 Task: Add Sunwarrior Collagen Building Protein Peptides Tahitian Vanilla to the cart.
Action: Mouse moved to (314, 143)
Screenshot: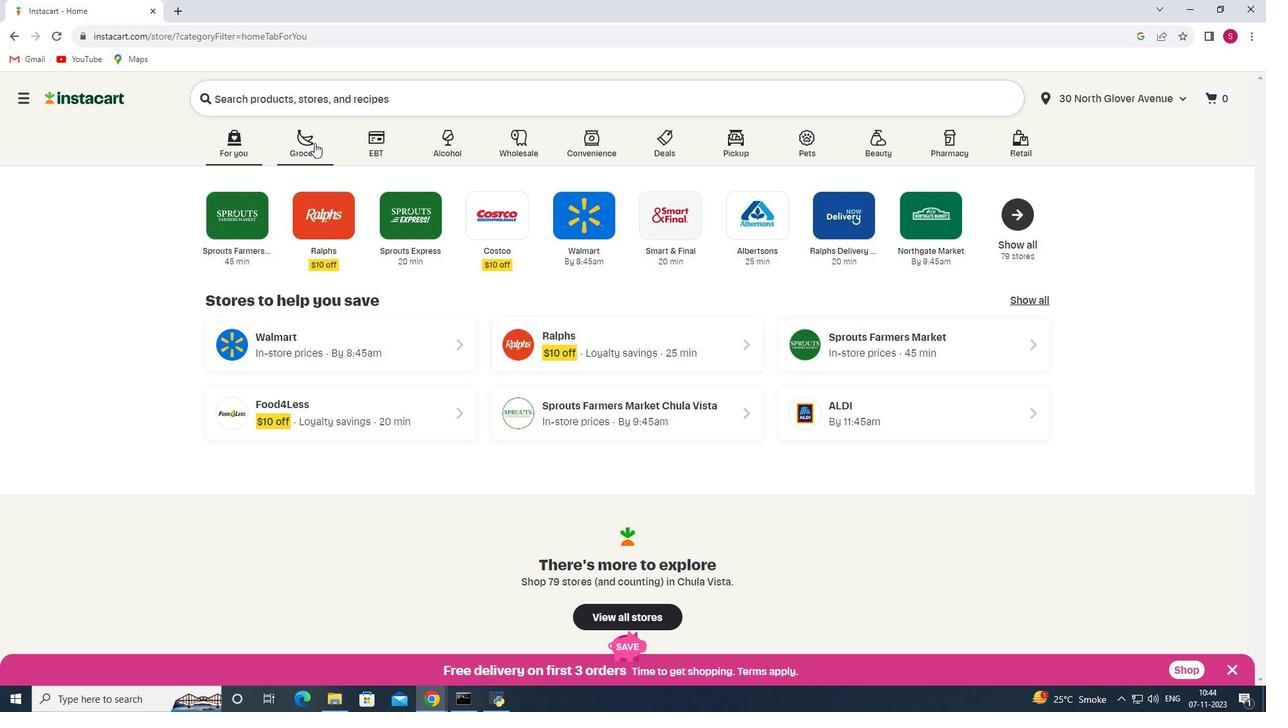 
Action: Mouse pressed left at (314, 143)
Screenshot: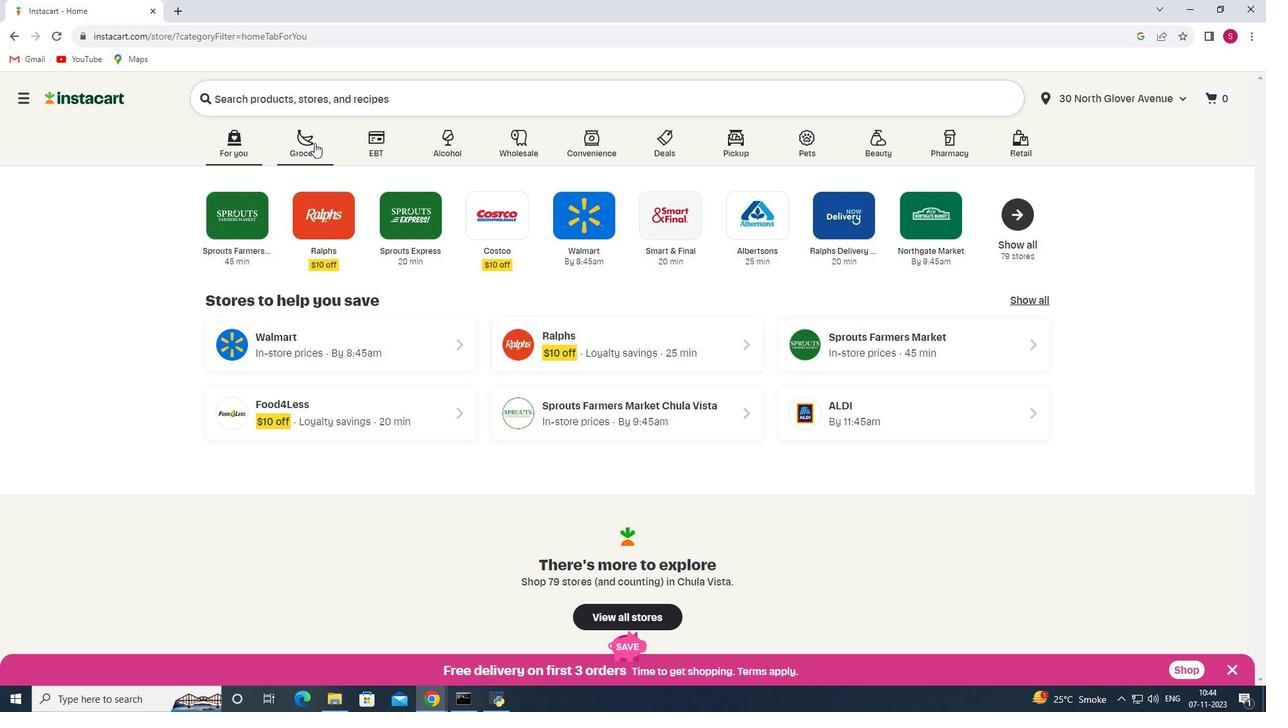 
Action: Mouse moved to (339, 387)
Screenshot: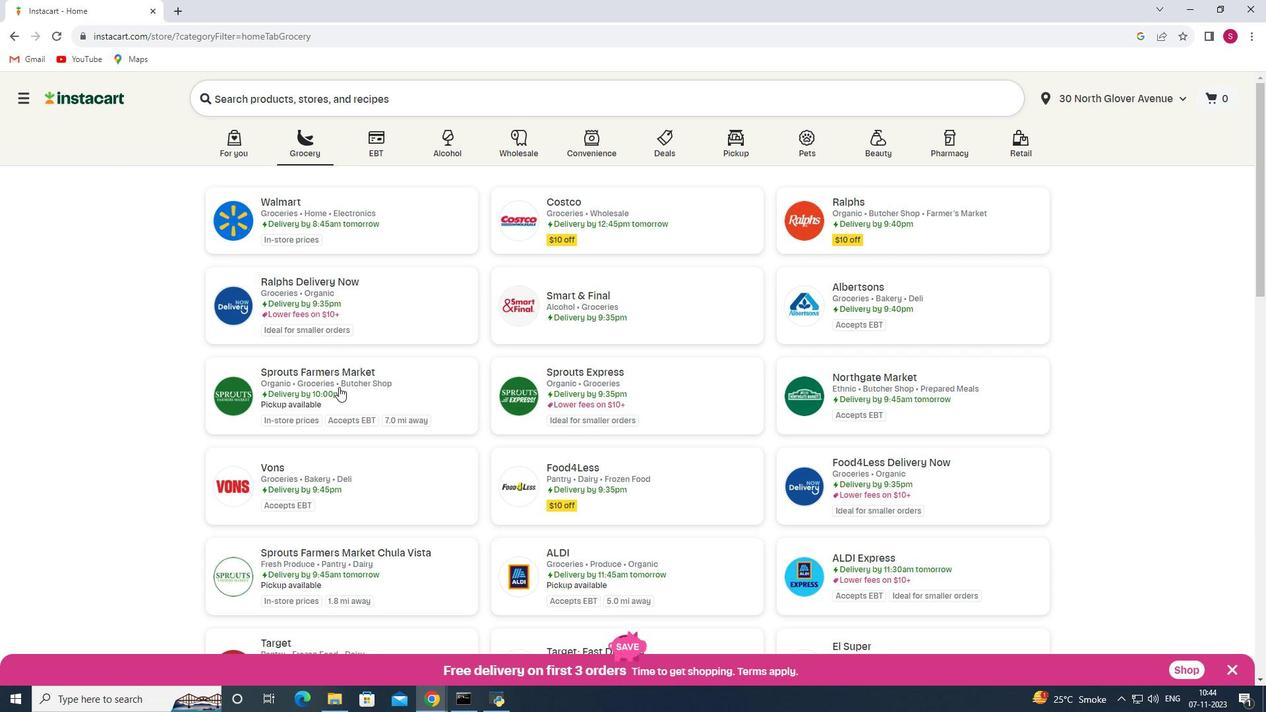 
Action: Mouse pressed left at (339, 387)
Screenshot: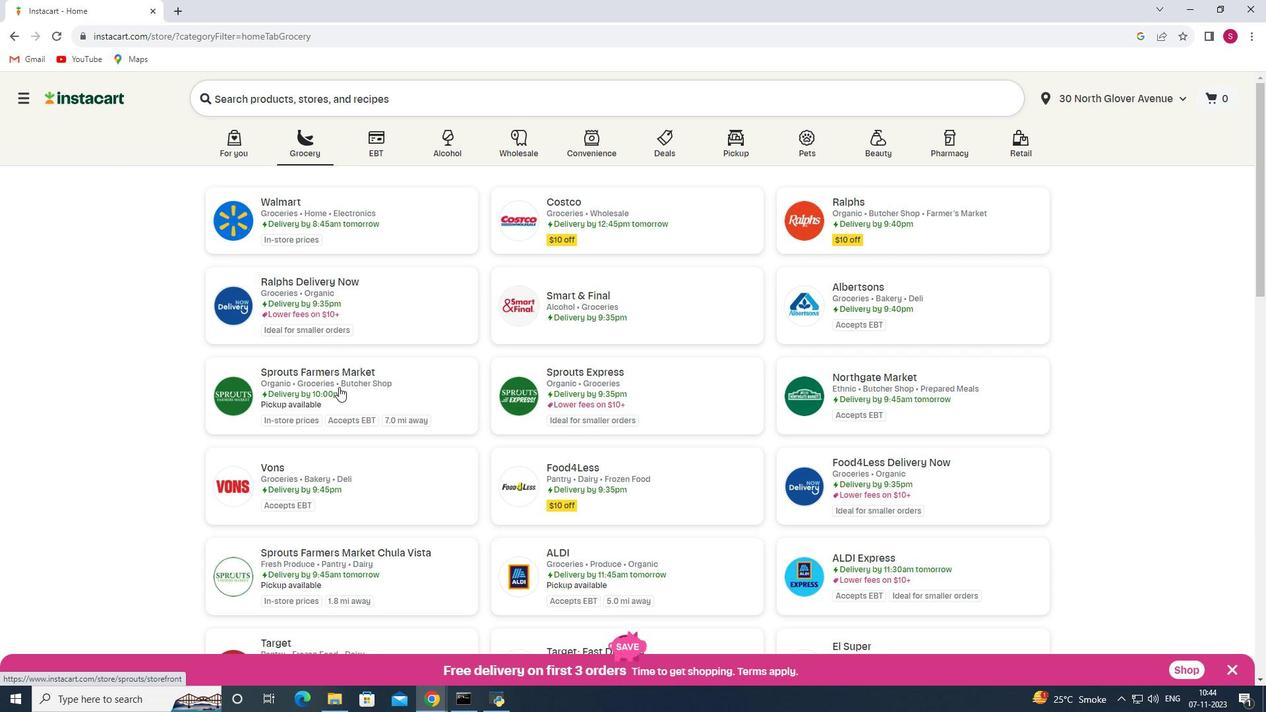
Action: Mouse moved to (101, 379)
Screenshot: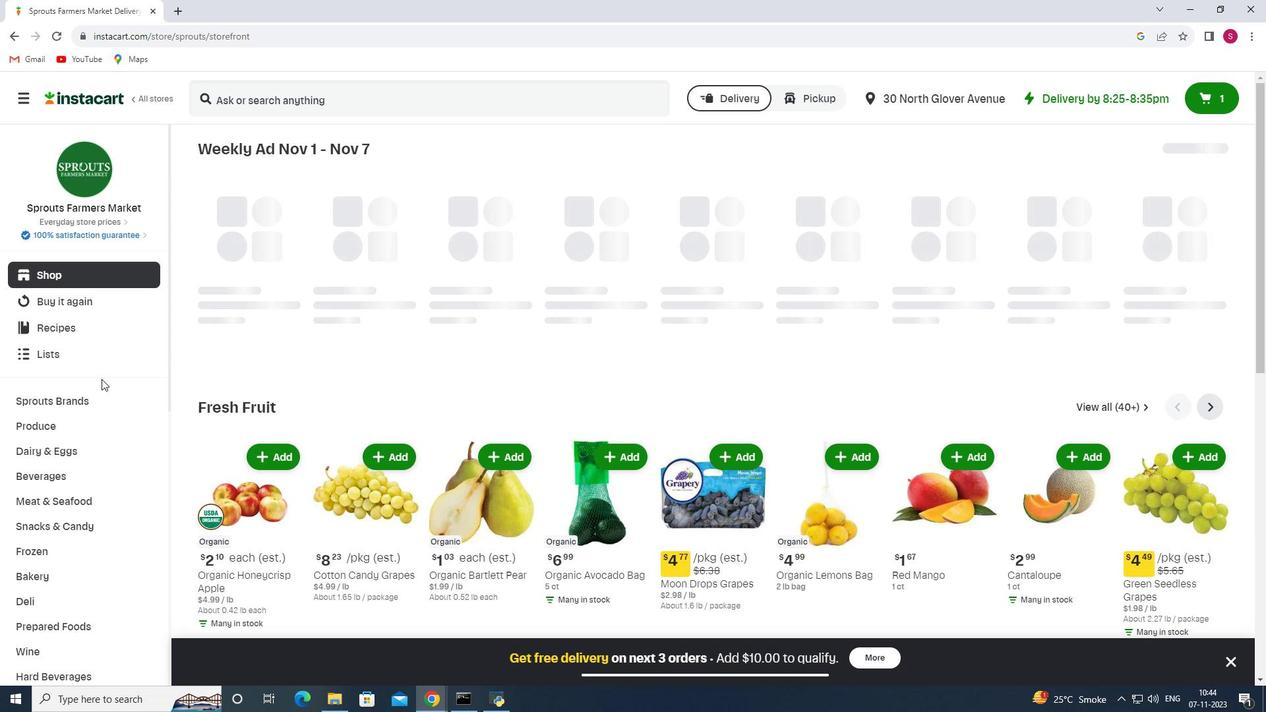 
Action: Mouse scrolled (101, 378) with delta (0, 0)
Screenshot: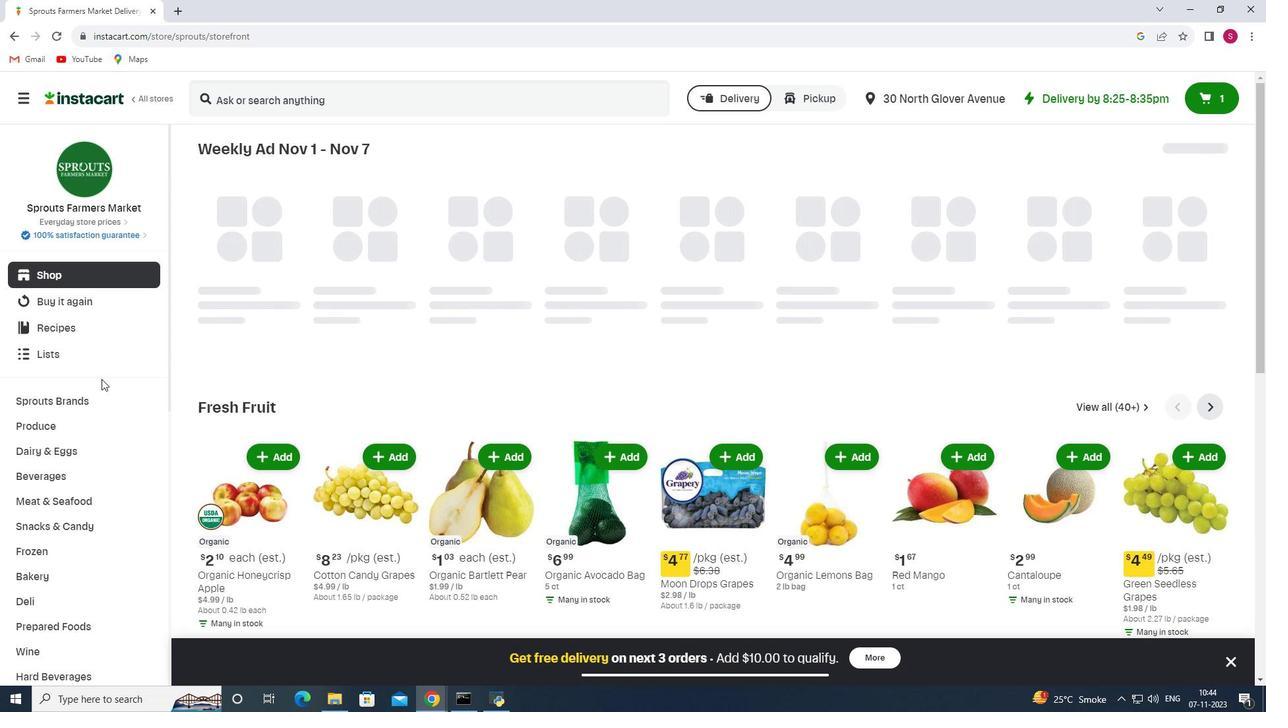 
Action: Mouse scrolled (101, 378) with delta (0, 0)
Screenshot: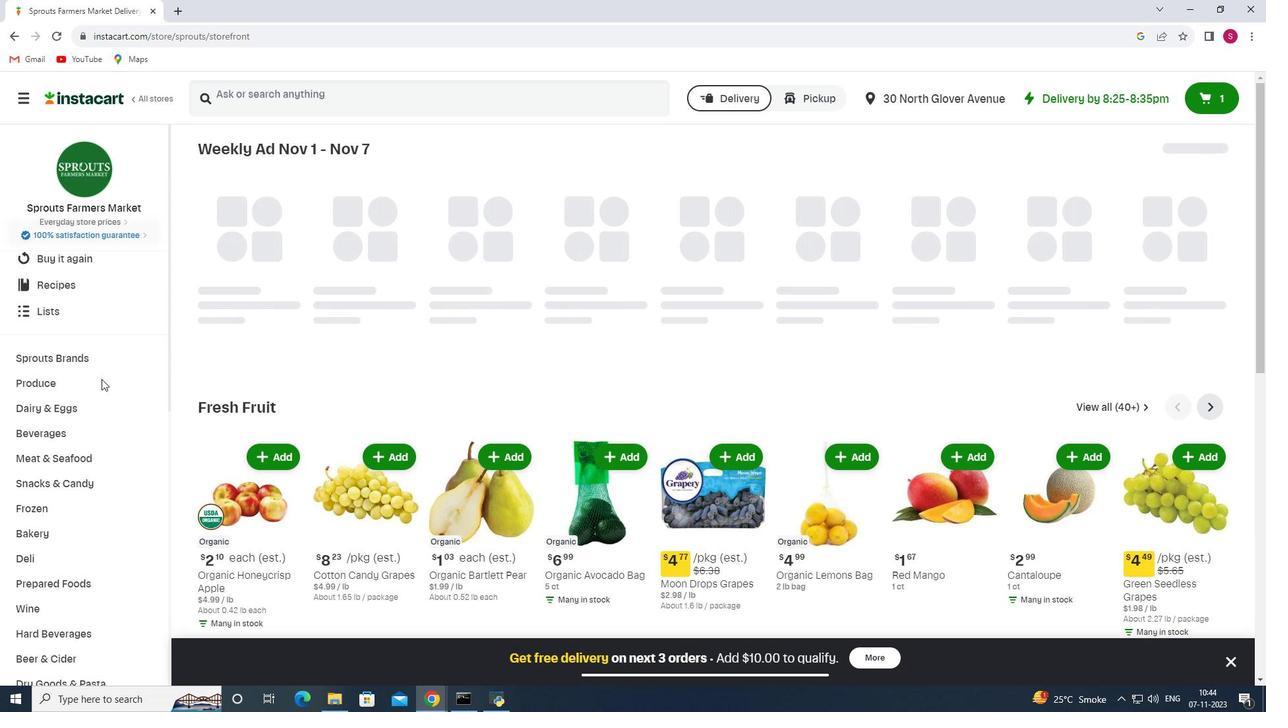 
Action: Mouse scrolled (101, 378) with delta (0, 0)
Screenshot: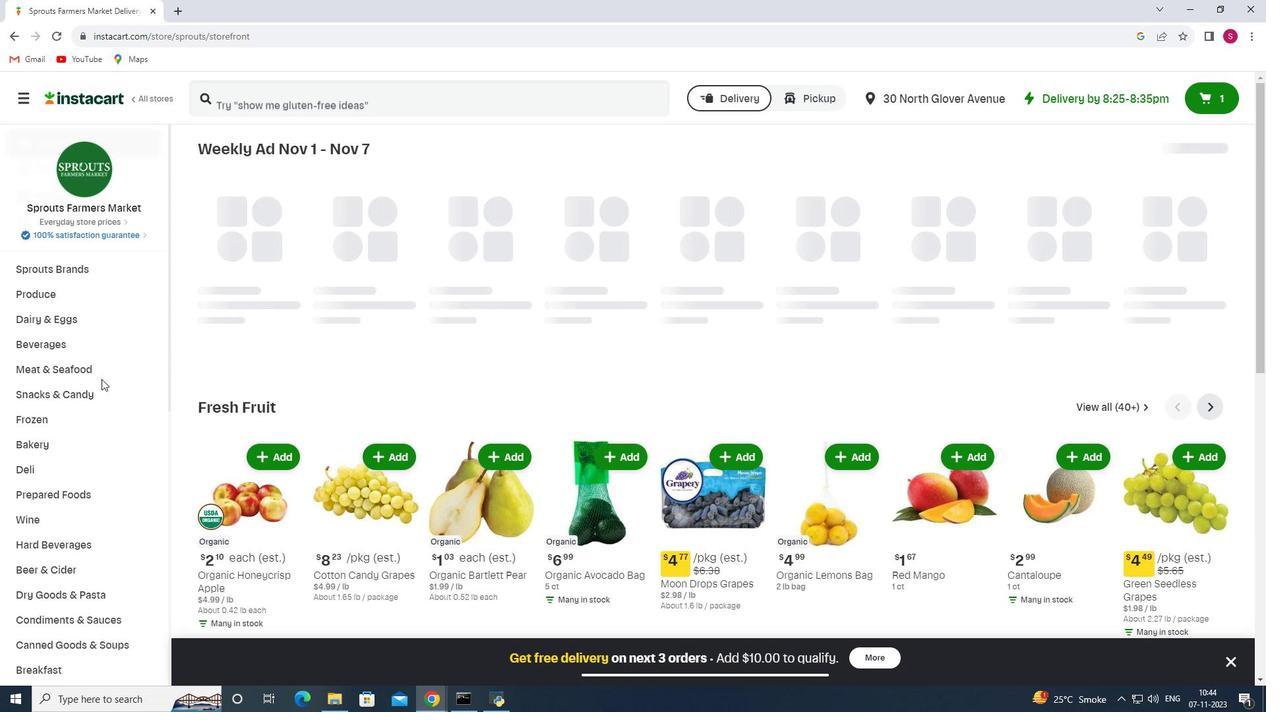 
Action: Mouse scrolled (101, 378) with delta (0, 0)
Screenshot: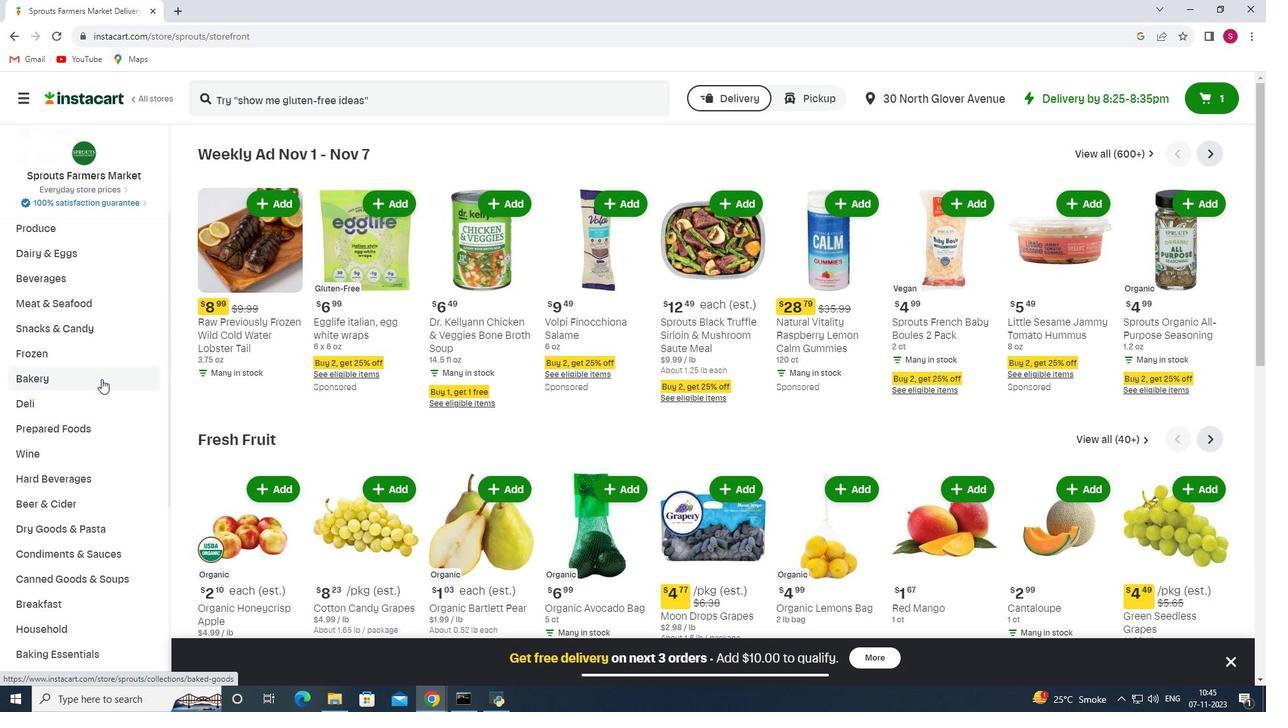 
Action: Mouse moved to (98, 388)
Screenshot: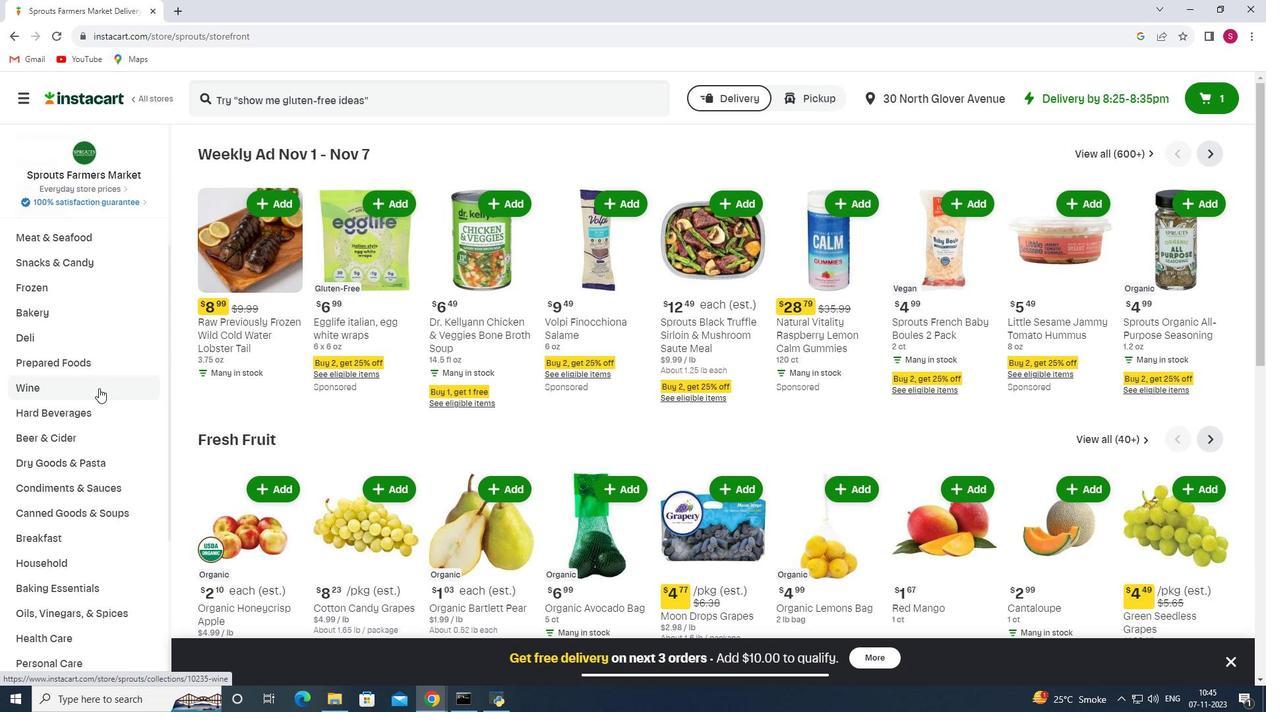 
Action: Mouse scrolled (98, 387) with delta (0, 0)
Screenshot: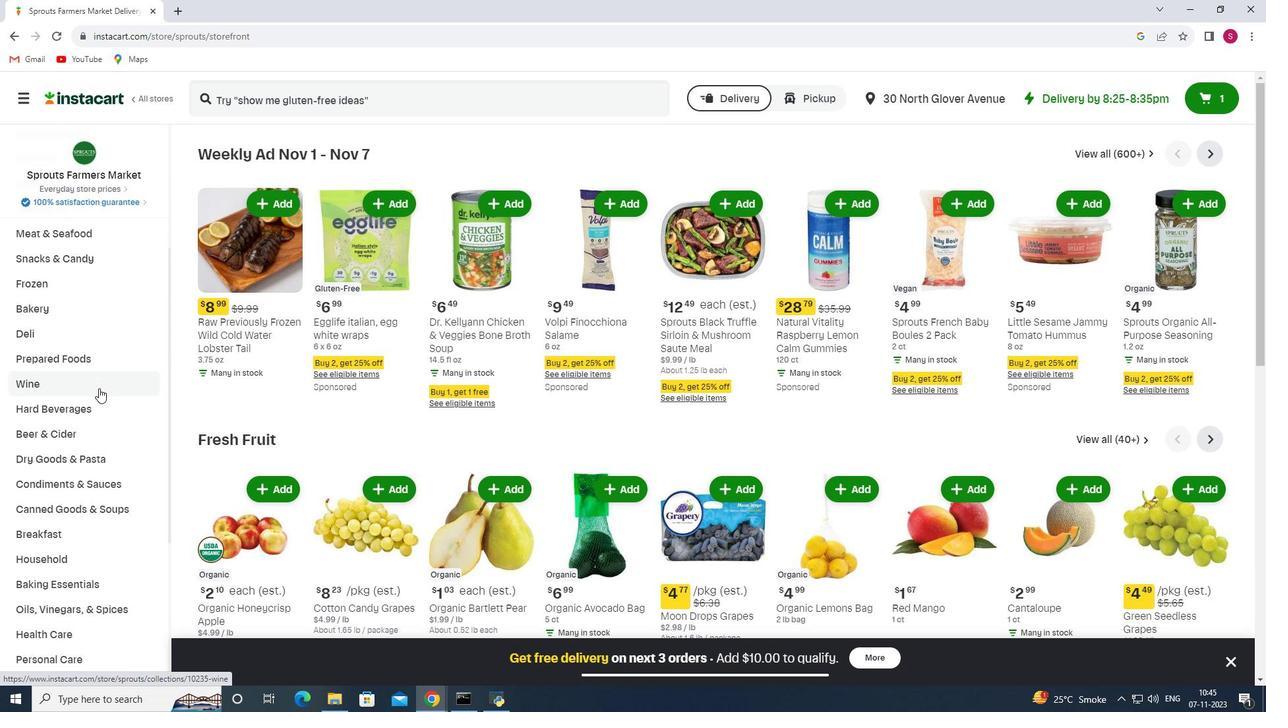 
Action: Mouse scrolled (98, 387) with delta (0, 0)
Screenshot: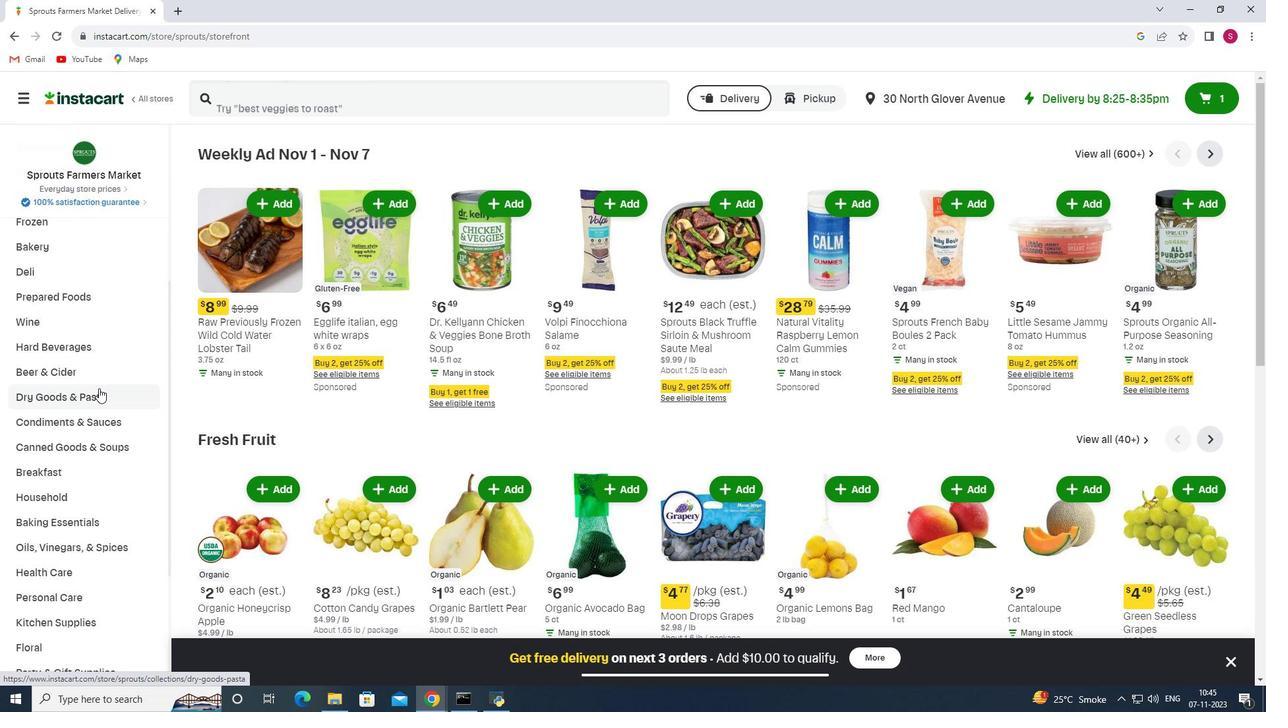 
Action: Mouse moved to (88, 404)
Screenshot: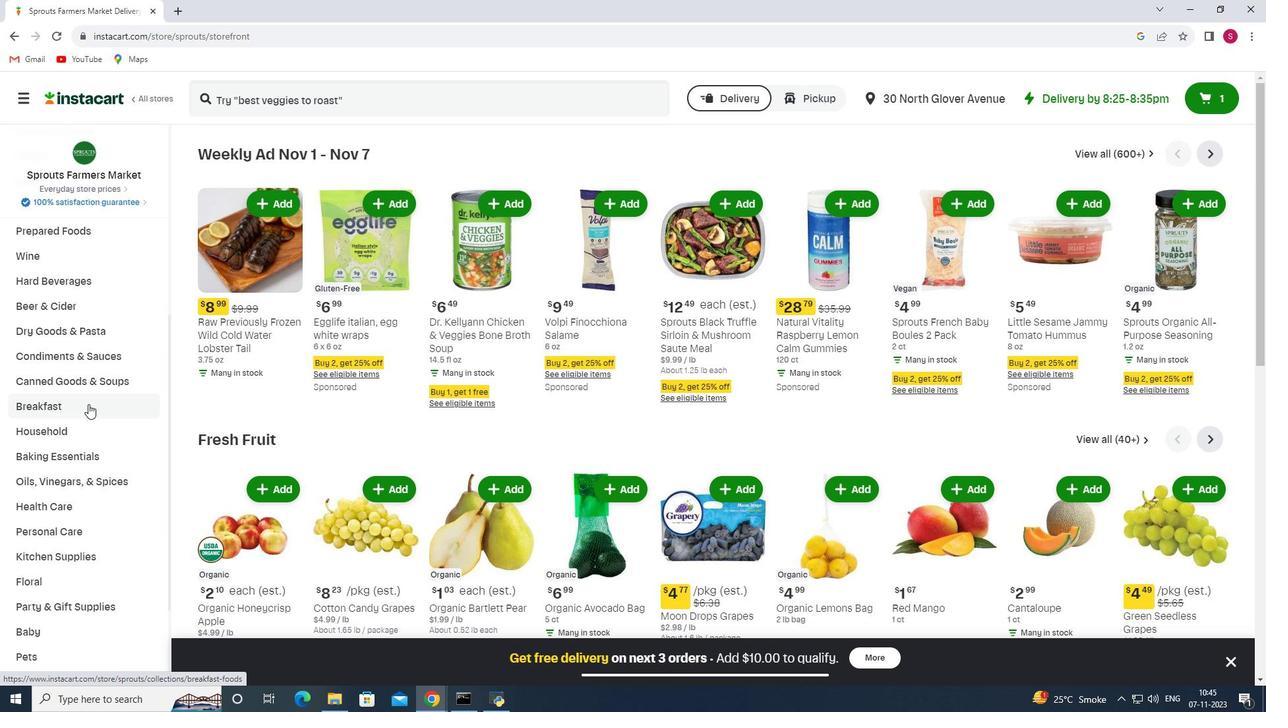 
Action: Mouse scrolled (88, 403) with delta (0, 0)
Screenshot: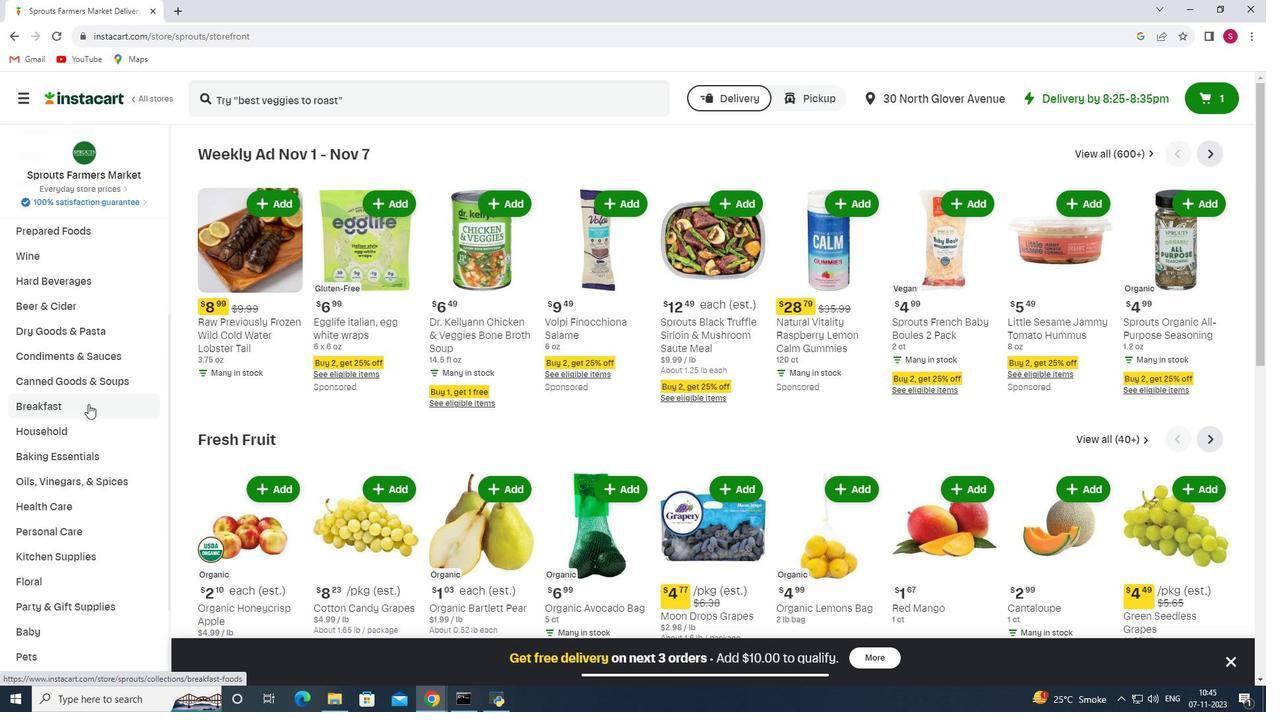 
Action: Mouse scrolled (88, 403) with delta (0, 0)
Screenshot: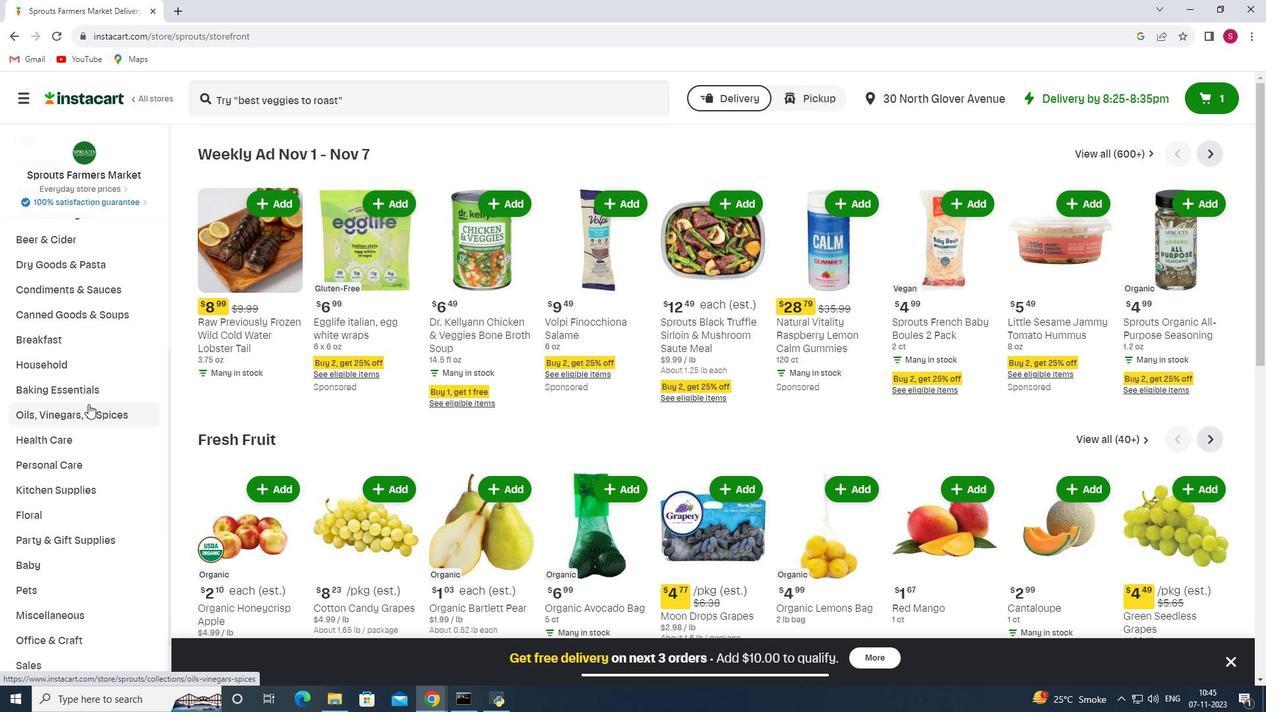 
Action: Mouse moved to (95, 381)
Screenshot: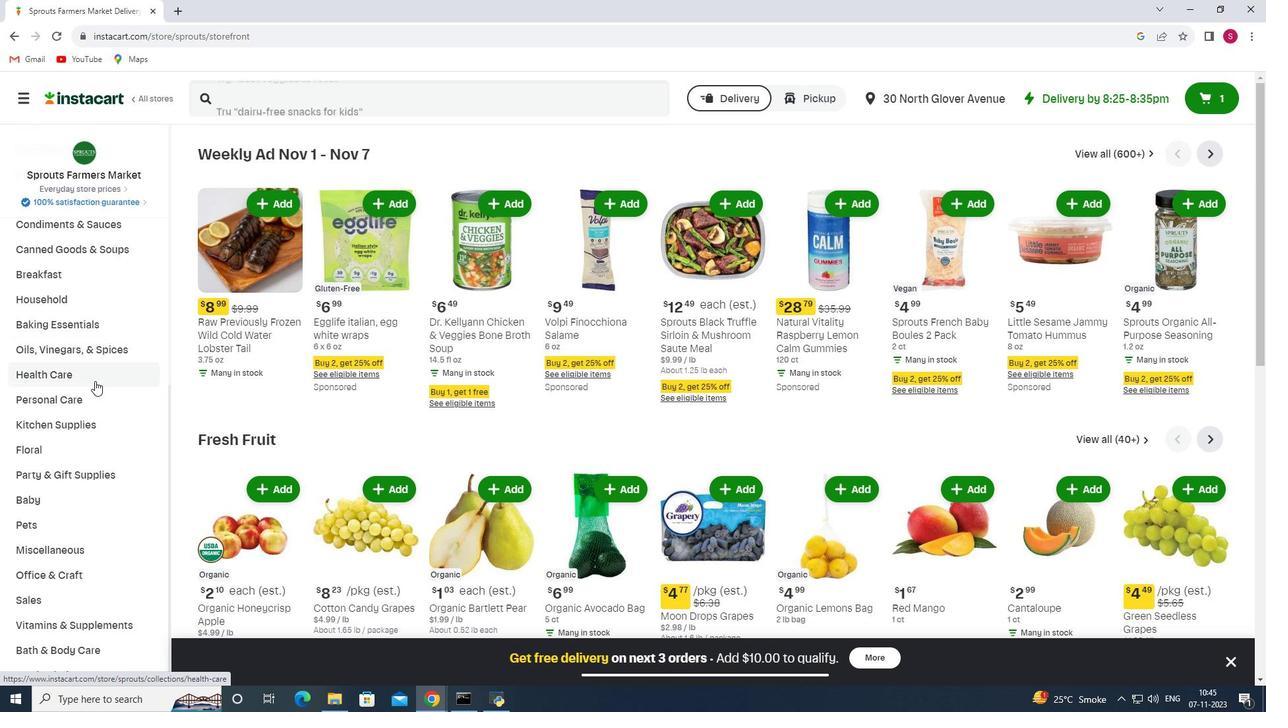 
Action: Mouse pressed left at (95, 381)
Screenshot: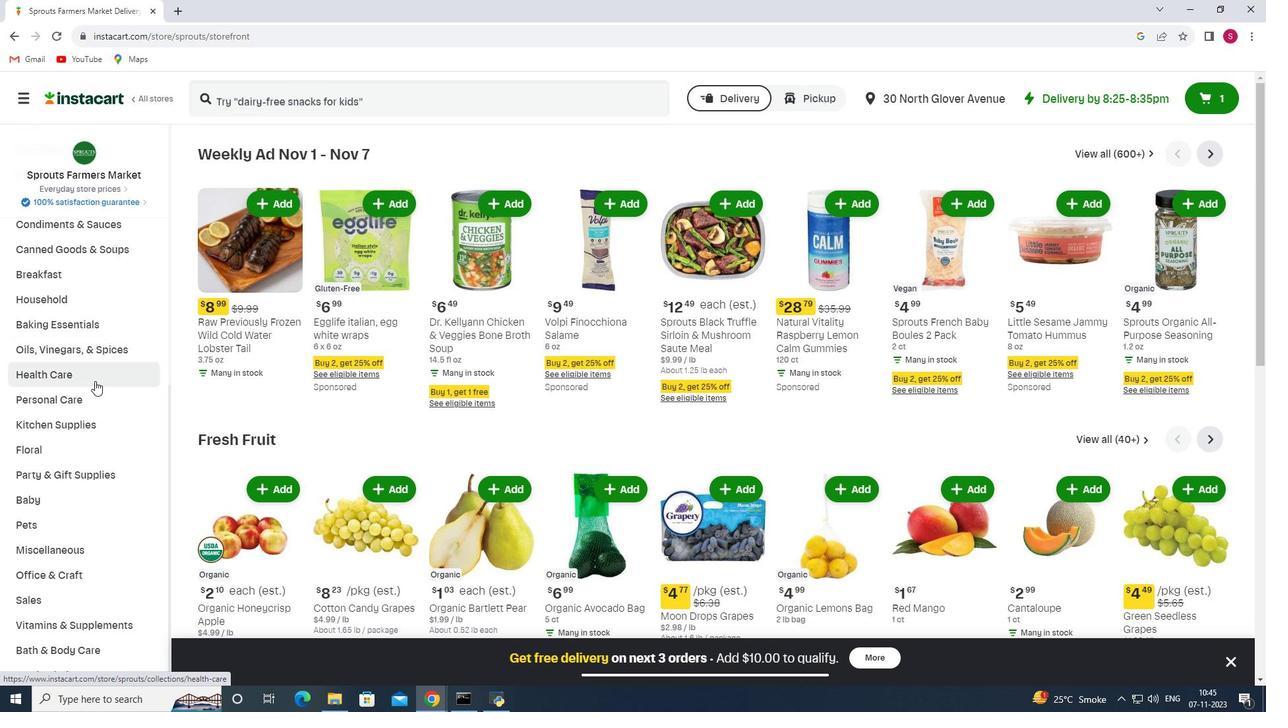 
Action: Mouse moved to (350, 95)
Screenshot: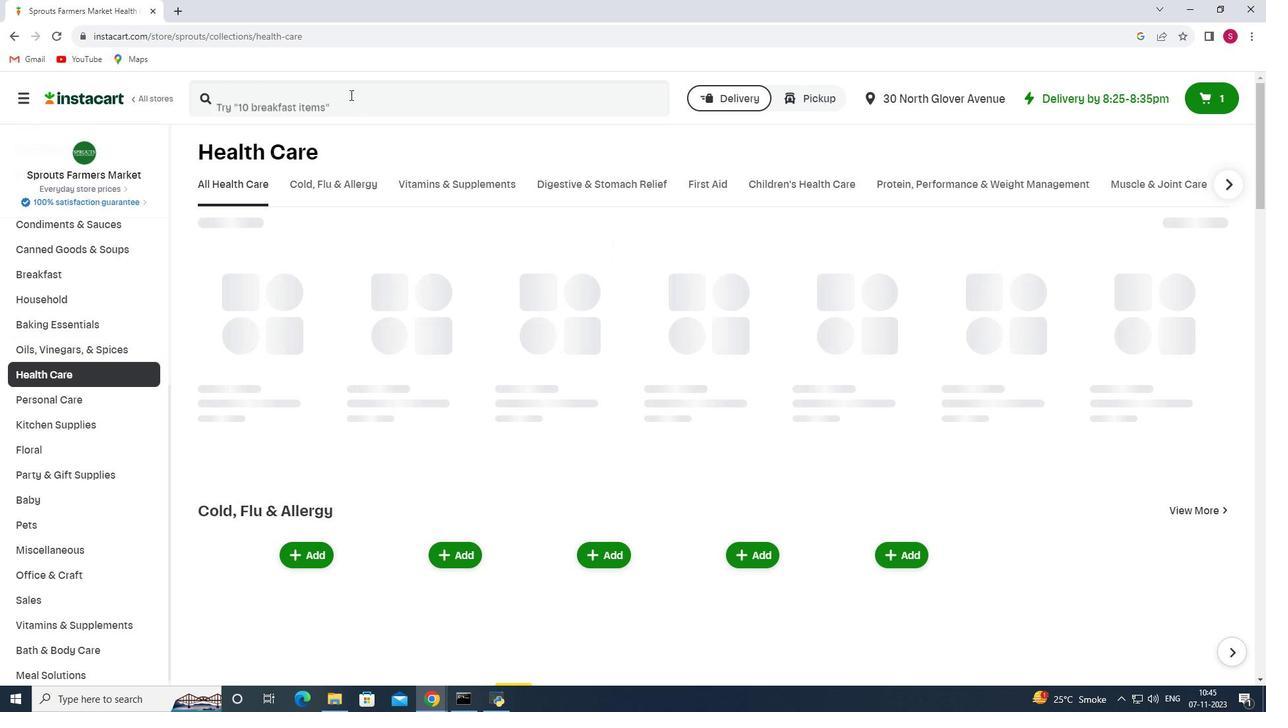 
Action: Mouse pressed left at (350, 95)
Screenshot: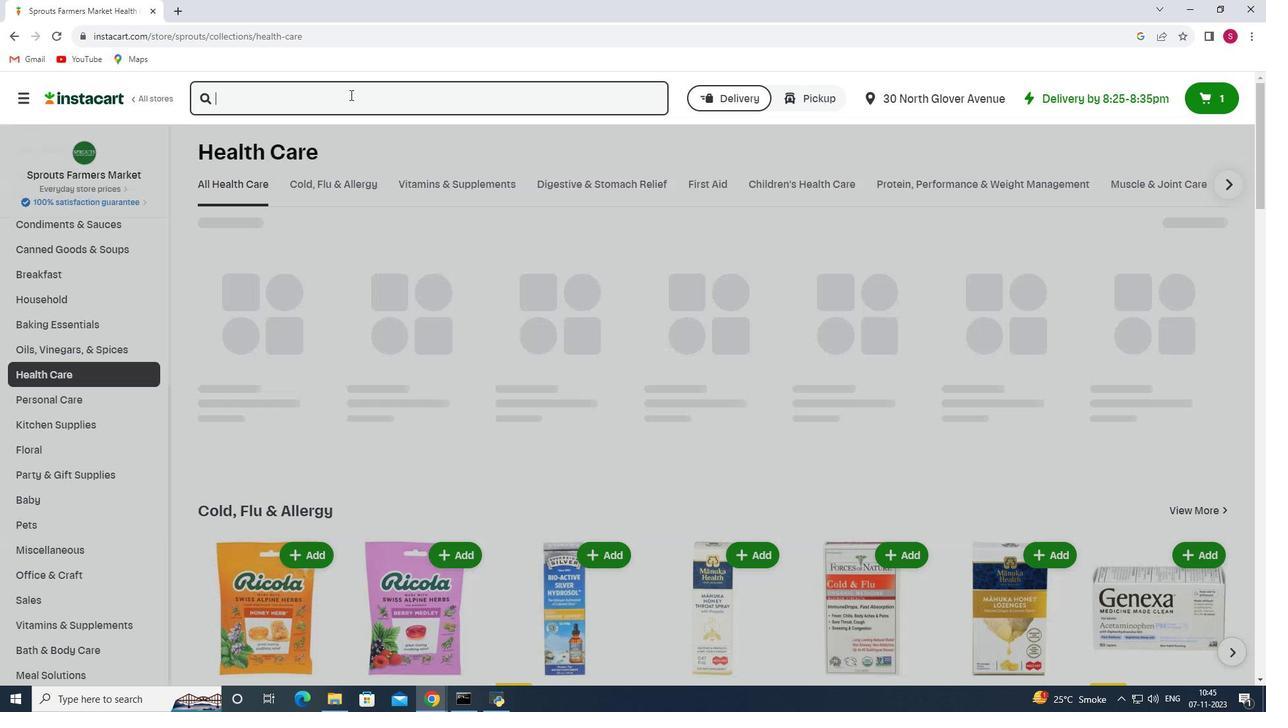 
Action: Key pressed <Key.shift>Sunw
Screenshot: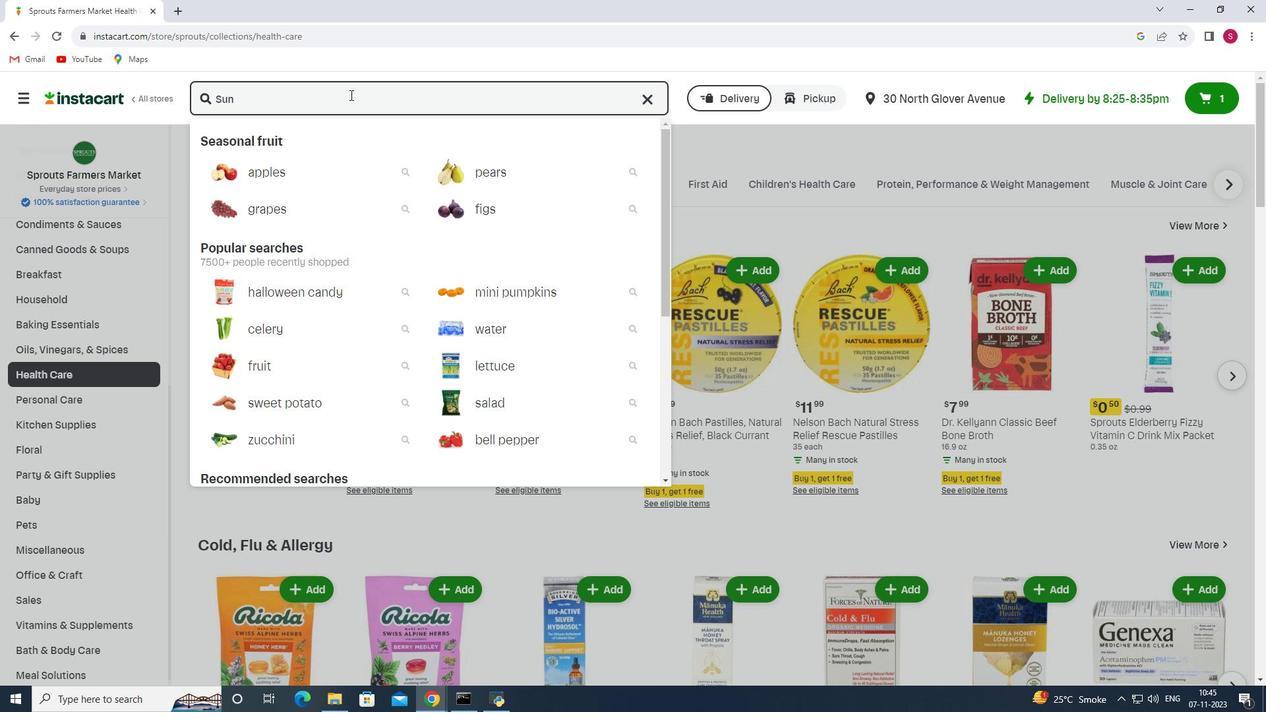 
Action: Mouse moved to (350, 95)
Screenshot: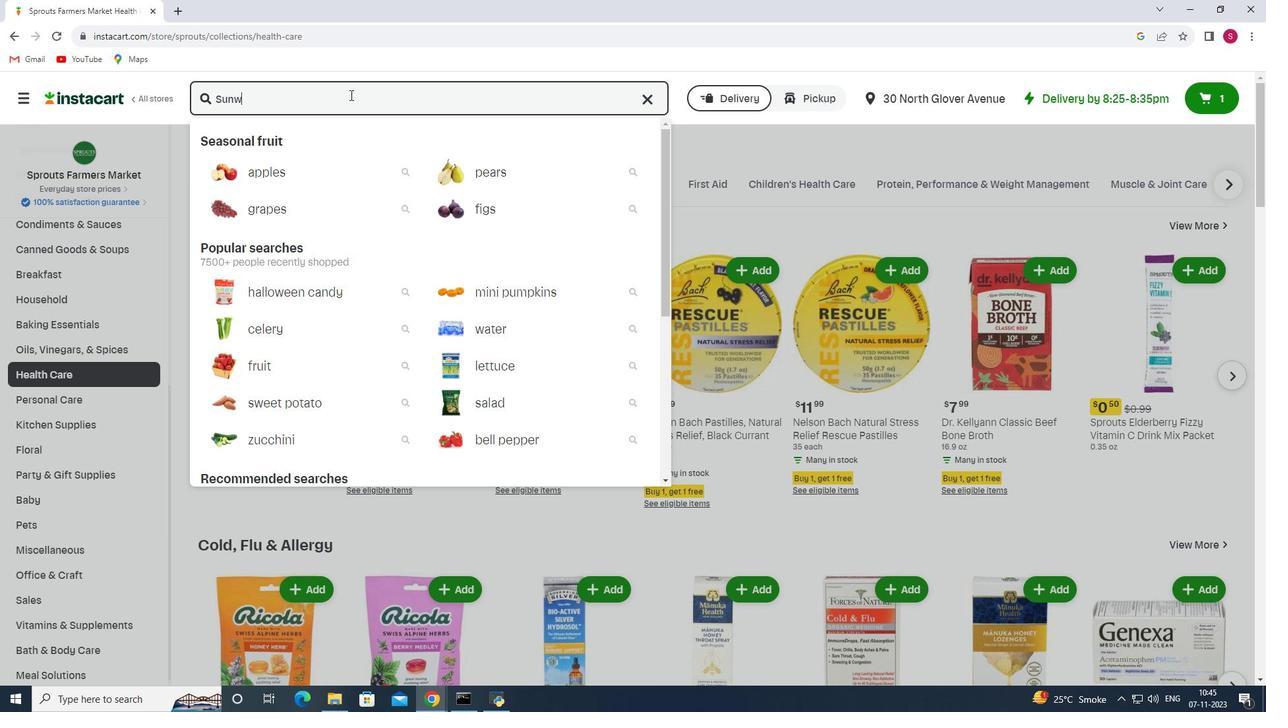 
Action: Key pressed arrior<Key.space><Key.shift>Collagen<Key.space><Key.shift_r>Building<Key.space><Key.shift_r>Protein<Key.space><Key.shift_r>Peptides<Key.space><Key.shift_r><Key.shift_r><Key.shift_r><Key.shift_r><Key.shift_r><Key.shift_r><Key.shift_r><Key.shift_r>Tahitian<Key.space><Key.shift>Vanilla<Key.enter>
Screenshot: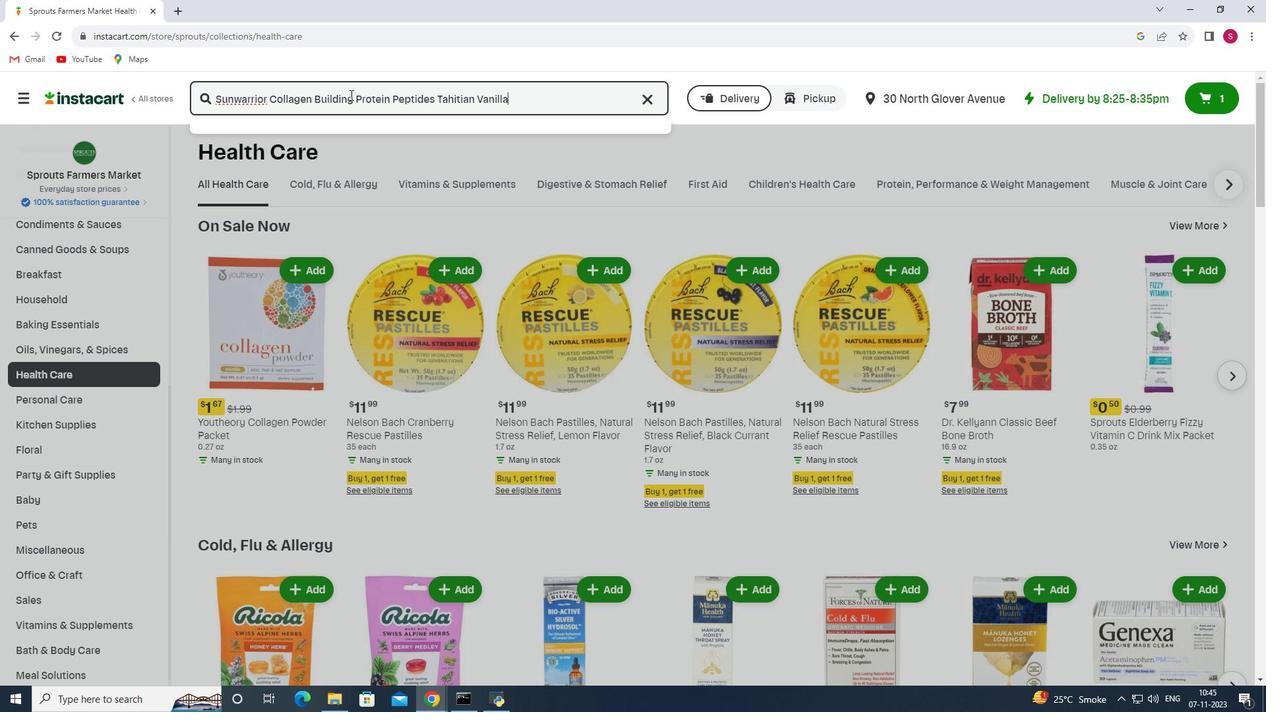 
Action: Mouse moved to (506, 241)
Screenshot: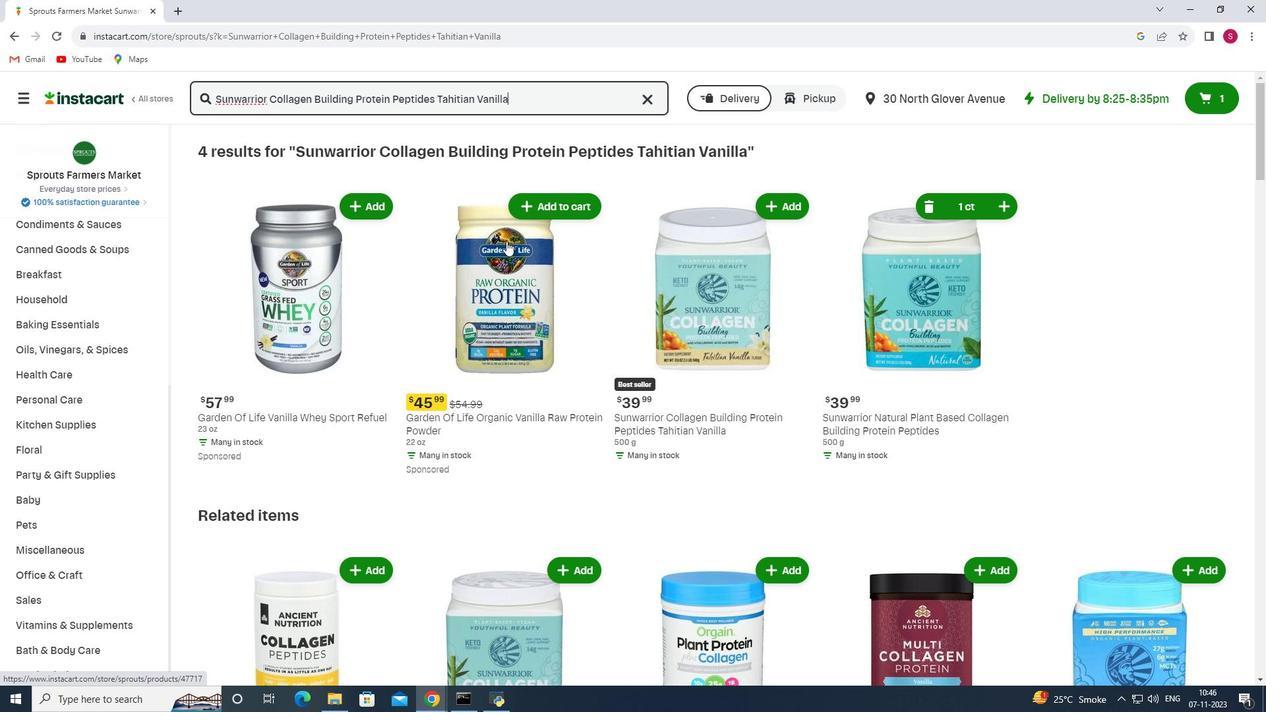 
Action: Mouse scrolled (506, 240) with delta (0, 0)
Screenshot: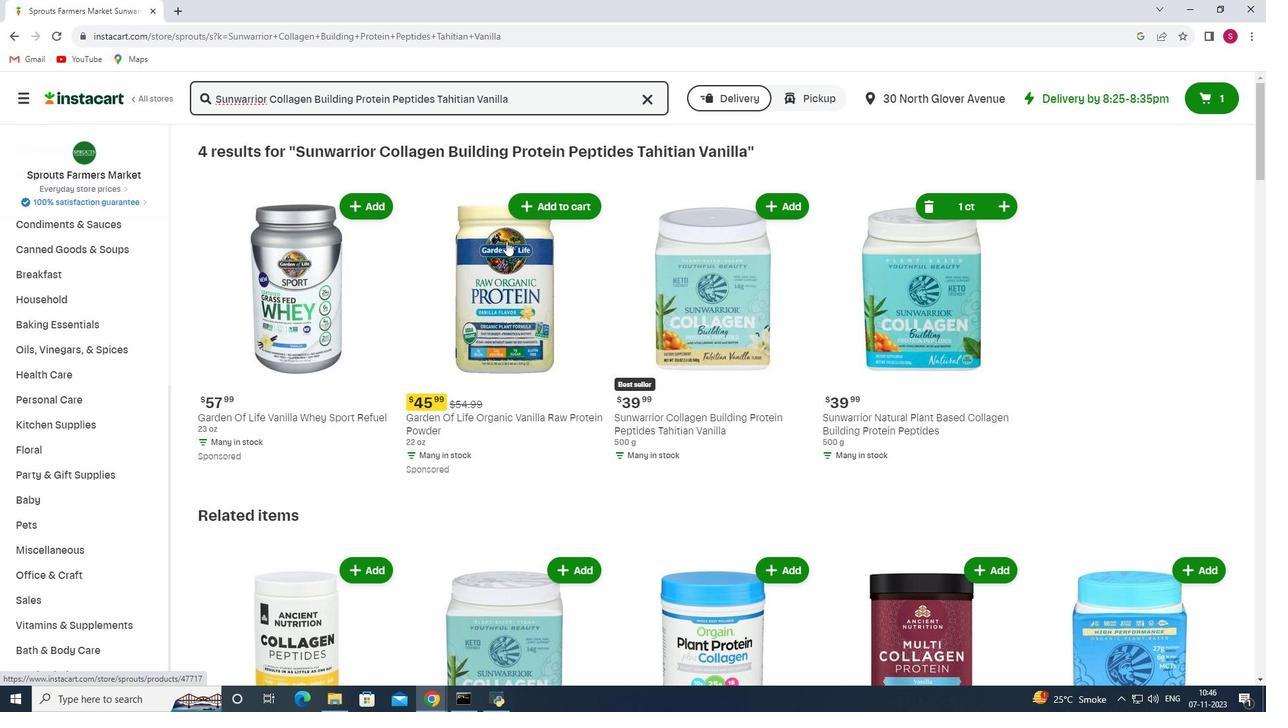 
Action: Mouse moved to (770, 131)
Screenshot: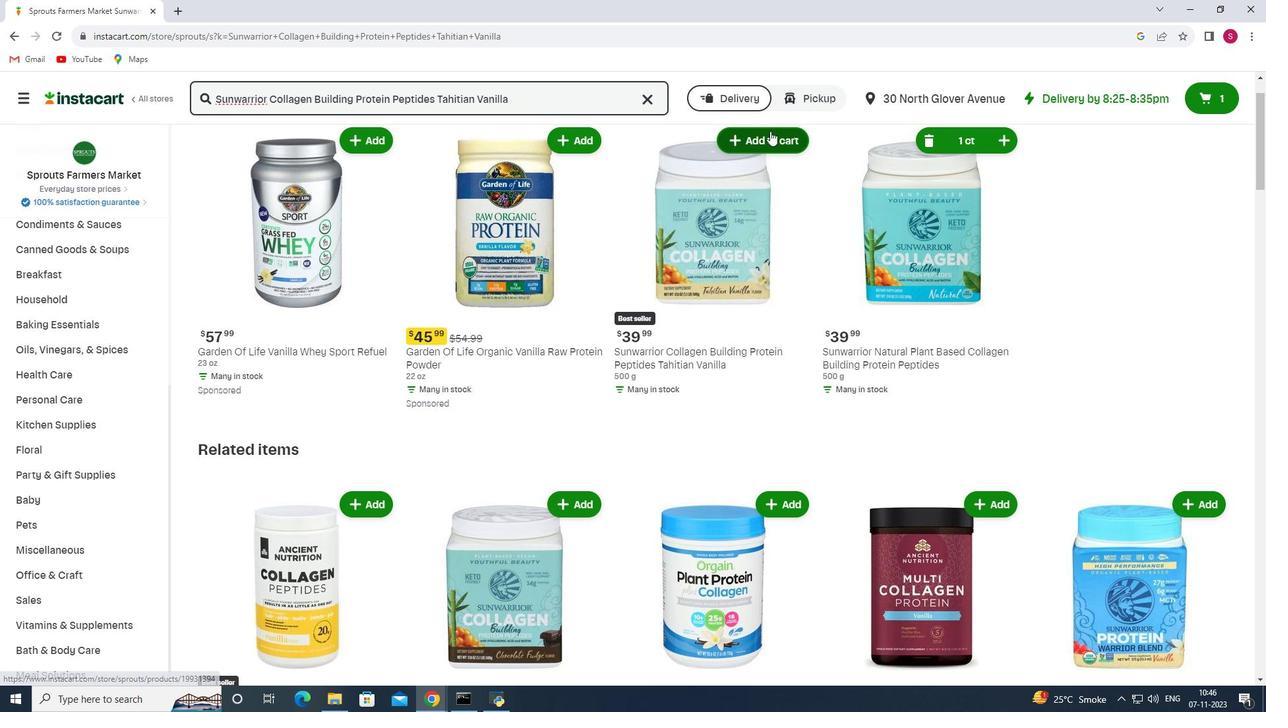 
Action: Mouse pressed left at (770, 131)
Screenshot: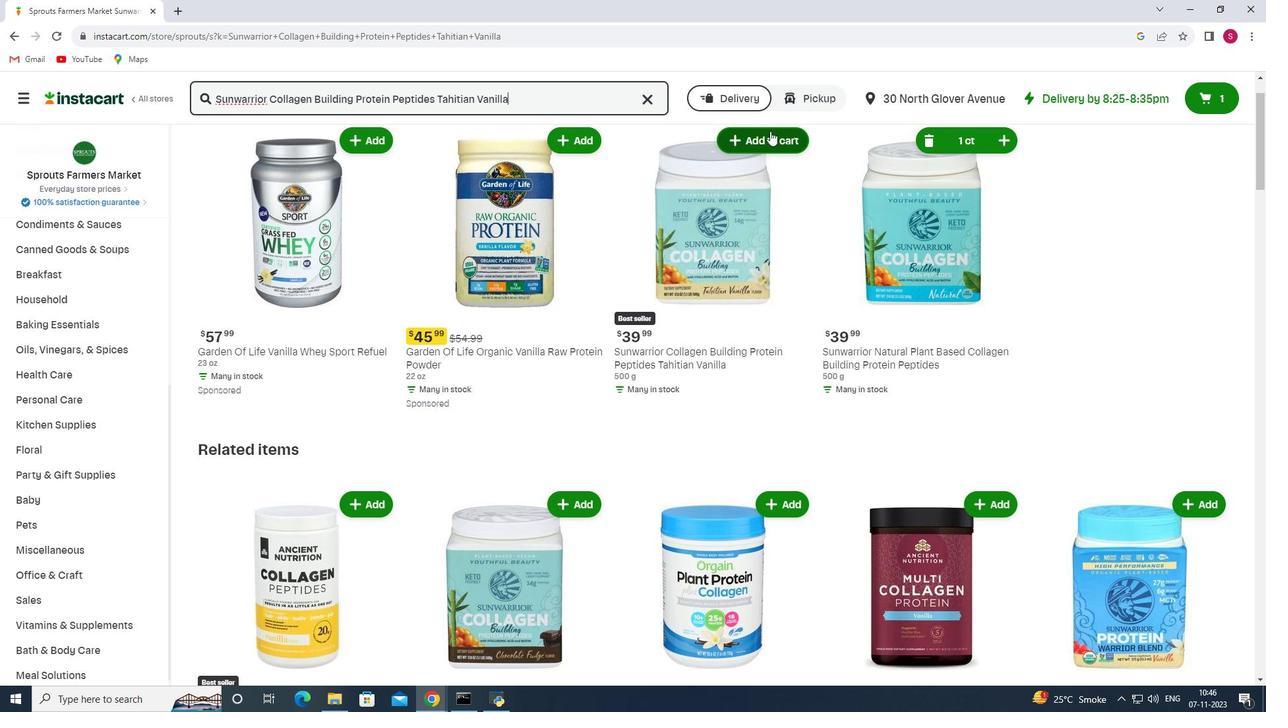 
Action: Mouse moved to (717, 159)
Screenshot: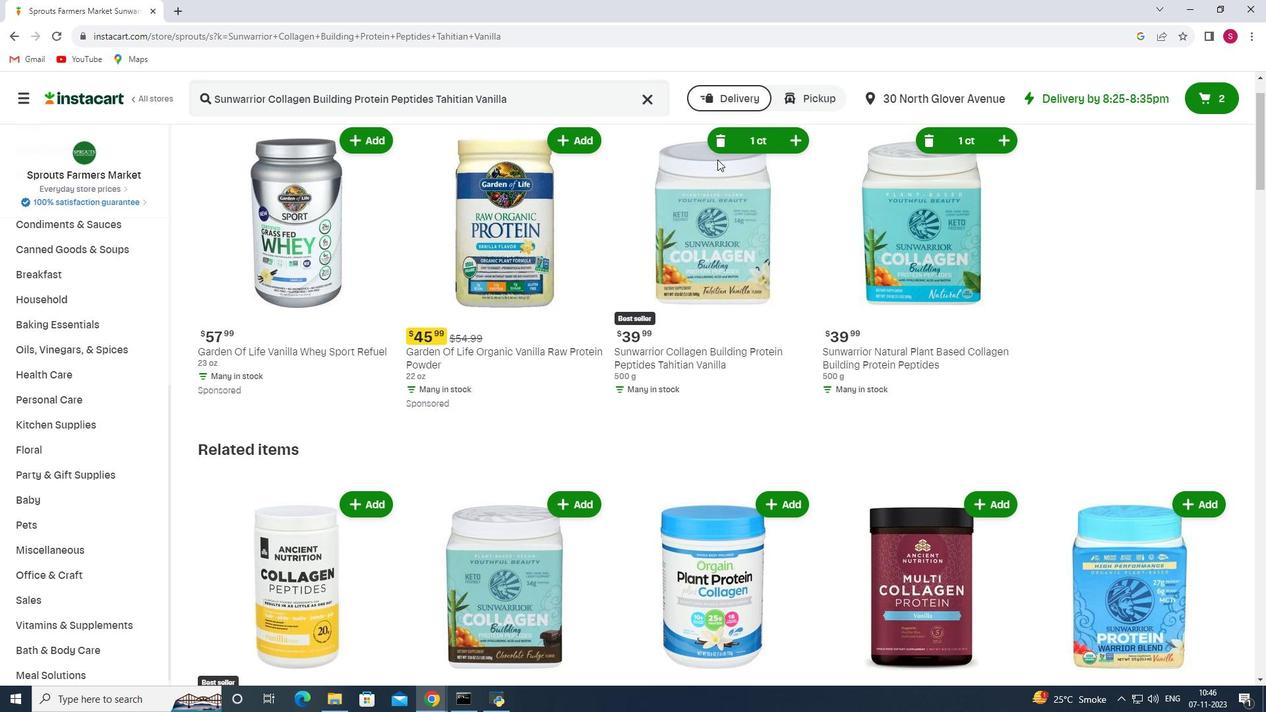 
